 Task: Insert the image of a tree from the web.
Action: Mouse moved to (113, 84)
Screenshot: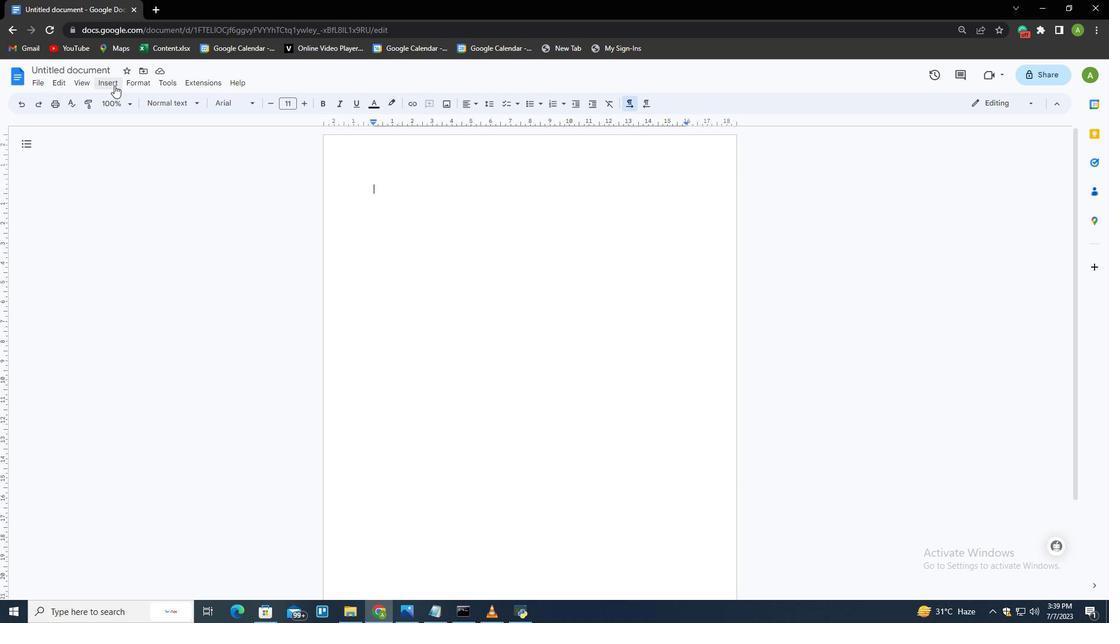 
Action: Mouse pressed left at (113, 84)
Screenshot: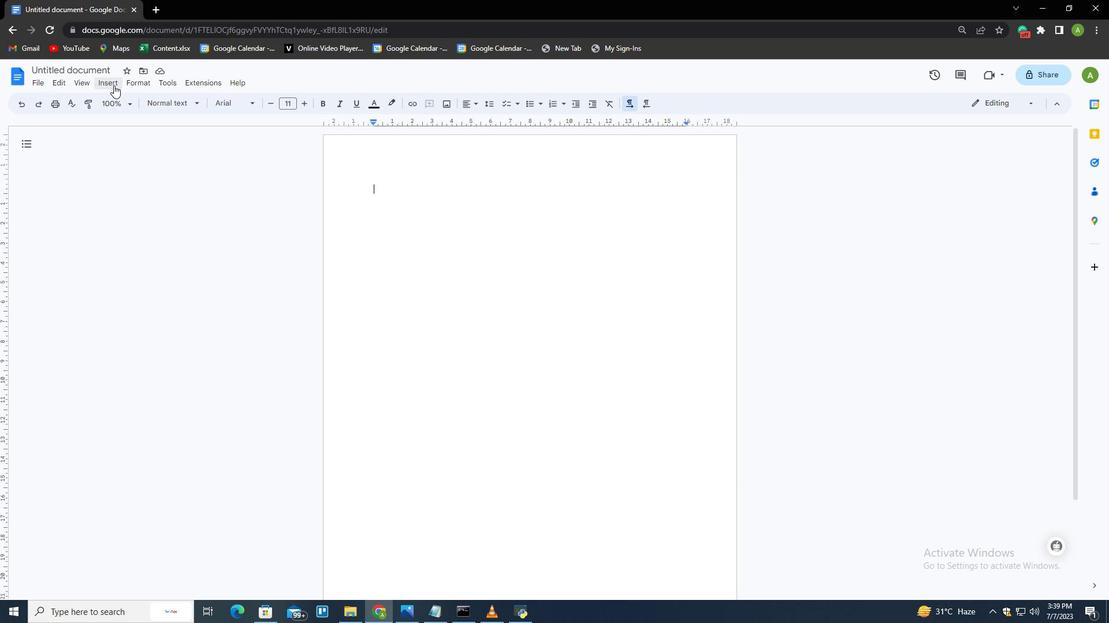 
Action: Mouse moved to (290, 128)
Screenshot: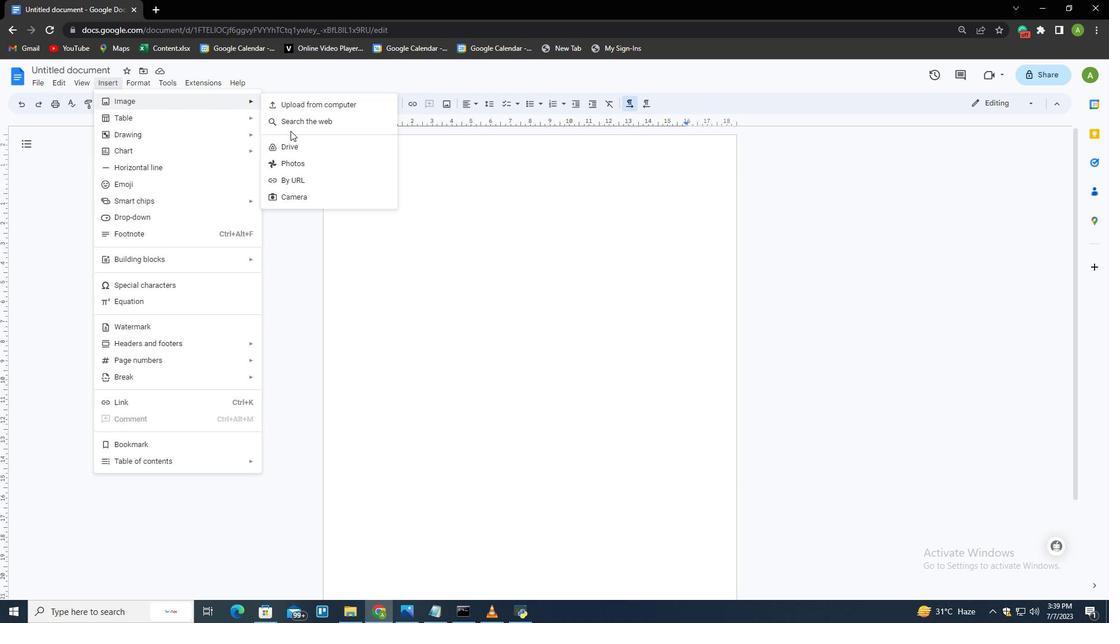 
Action: Mouse pressed left at (290, 128)
Screenshot: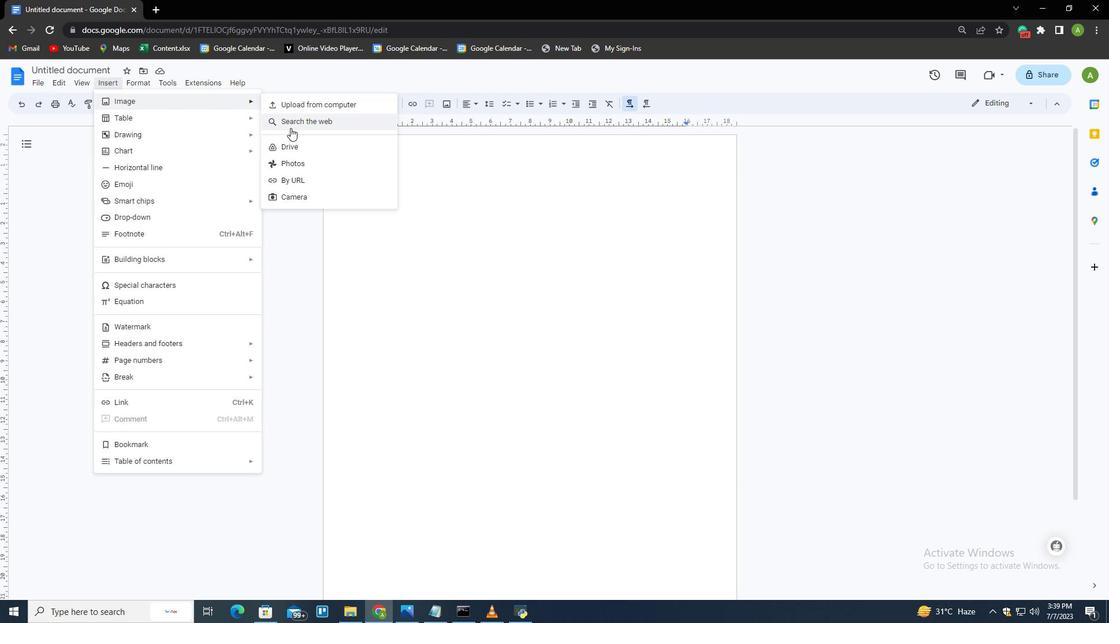 
Action: Mouse moved to (960, 114)
Screenshot: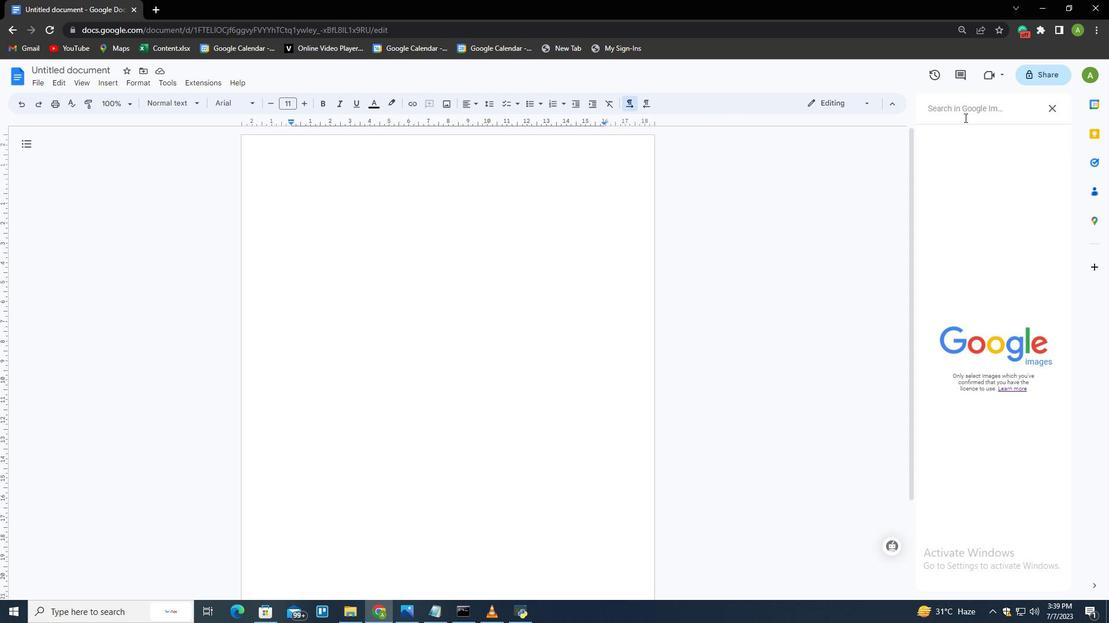 
Action: Mouse pressed left at (960, 114)
Screenshot: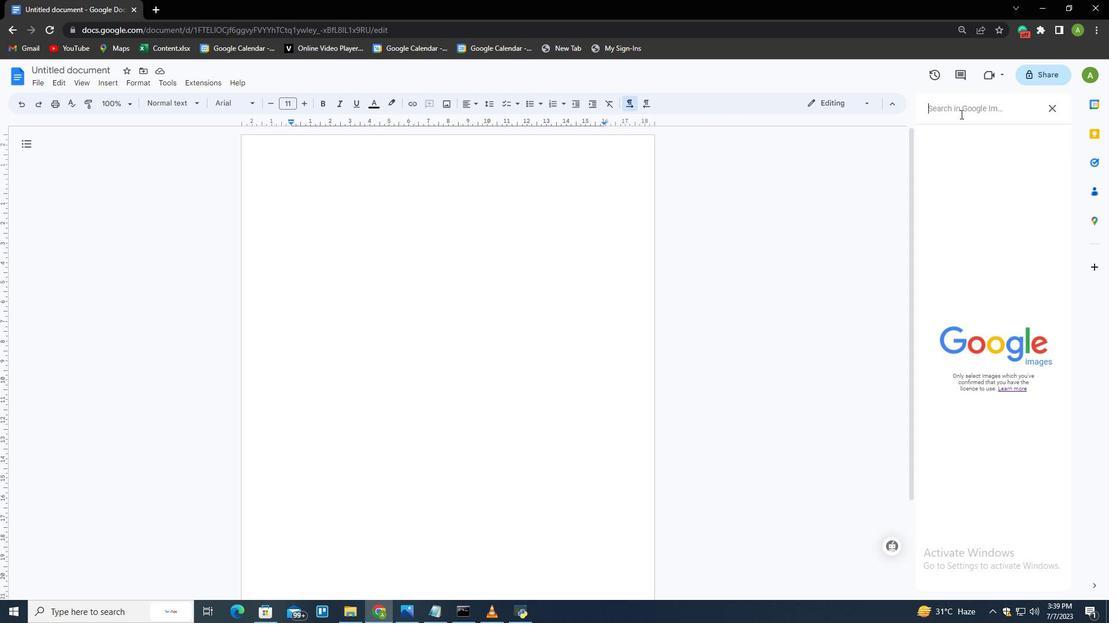 
Action: Key pressed <Key.shift>Tree<Key.enter>
Screenshot: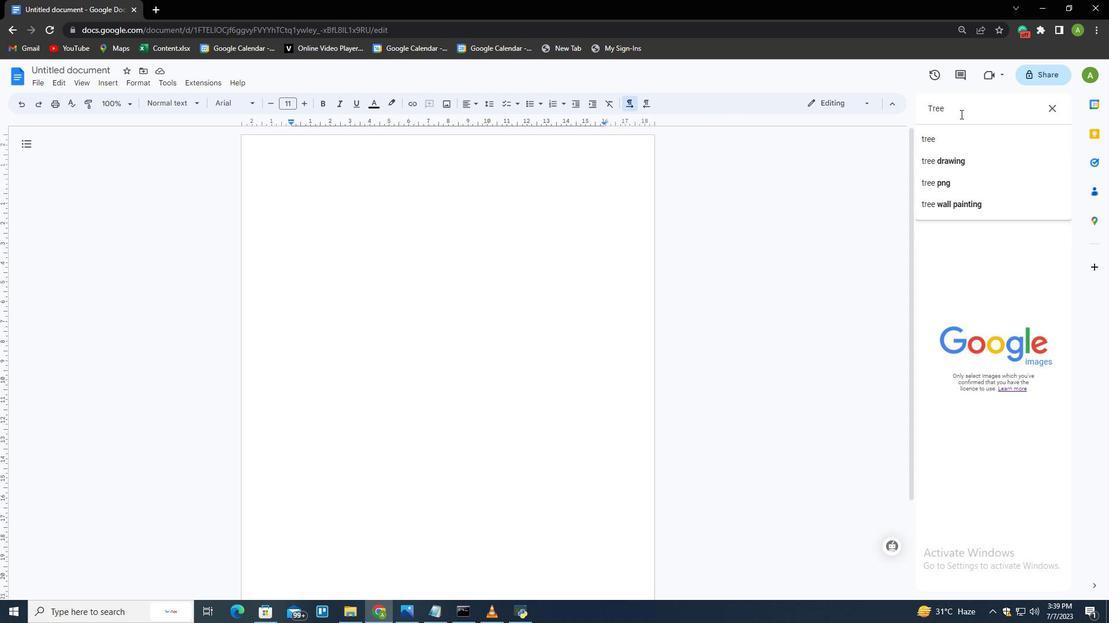 
Action: Mouse moved to (1033, 164)
Screenshot: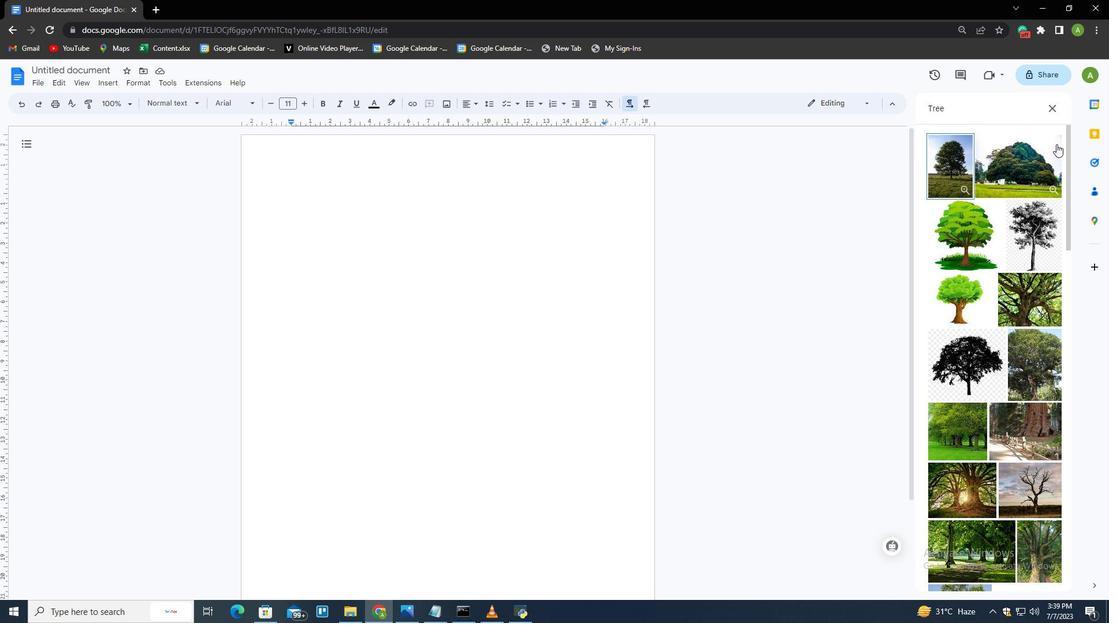 
Action: Mouse pressed left at (1033, 164)
Screenshot: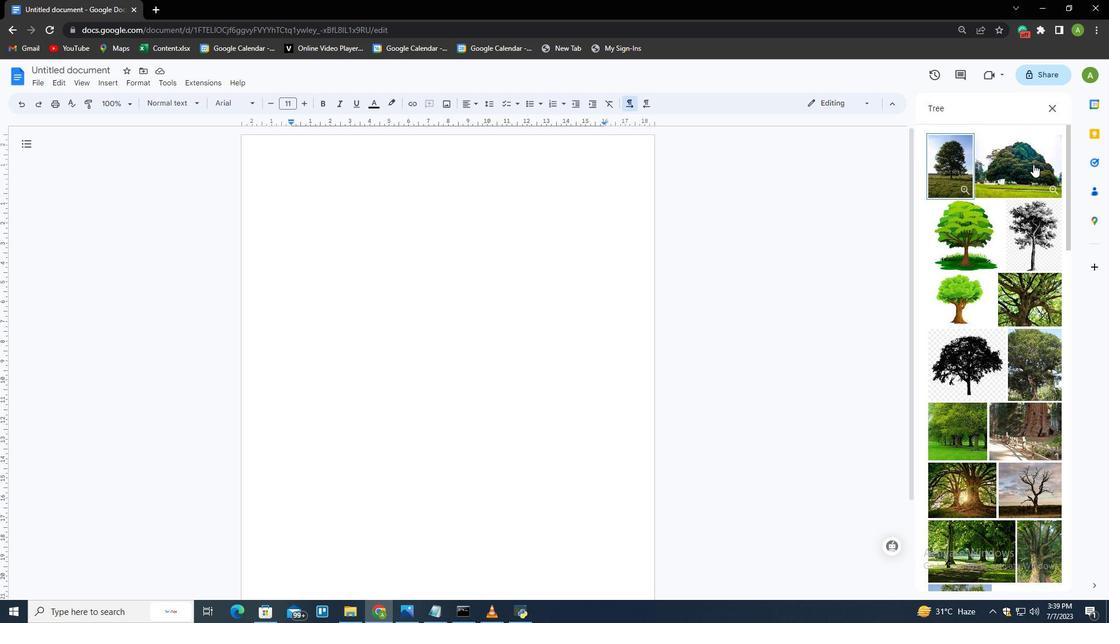 
Action: Mouse moved to (1041, 570)
Screenshot: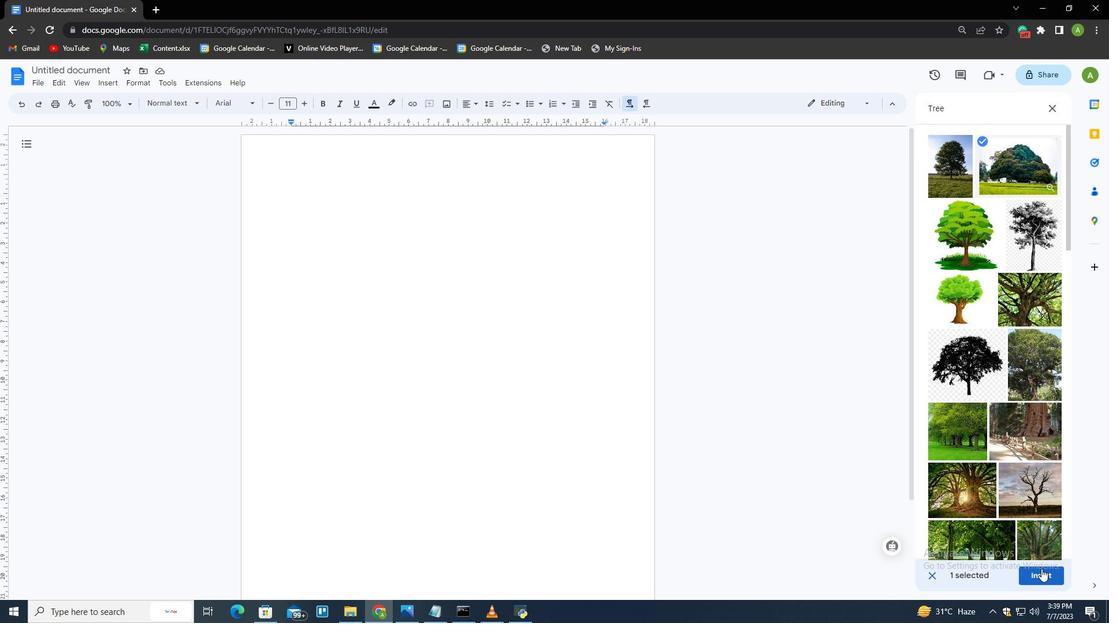 
Action: Mouse pressed left at (1041, 570)
Screenshot: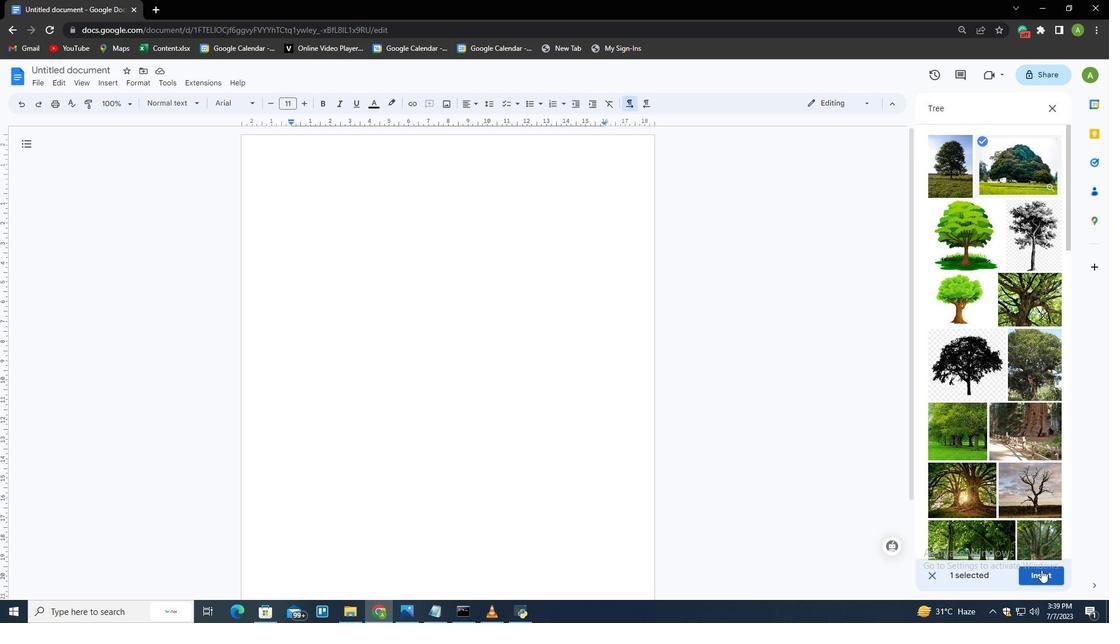 
Action: Mouse moved to (647, 499)
Screenshot: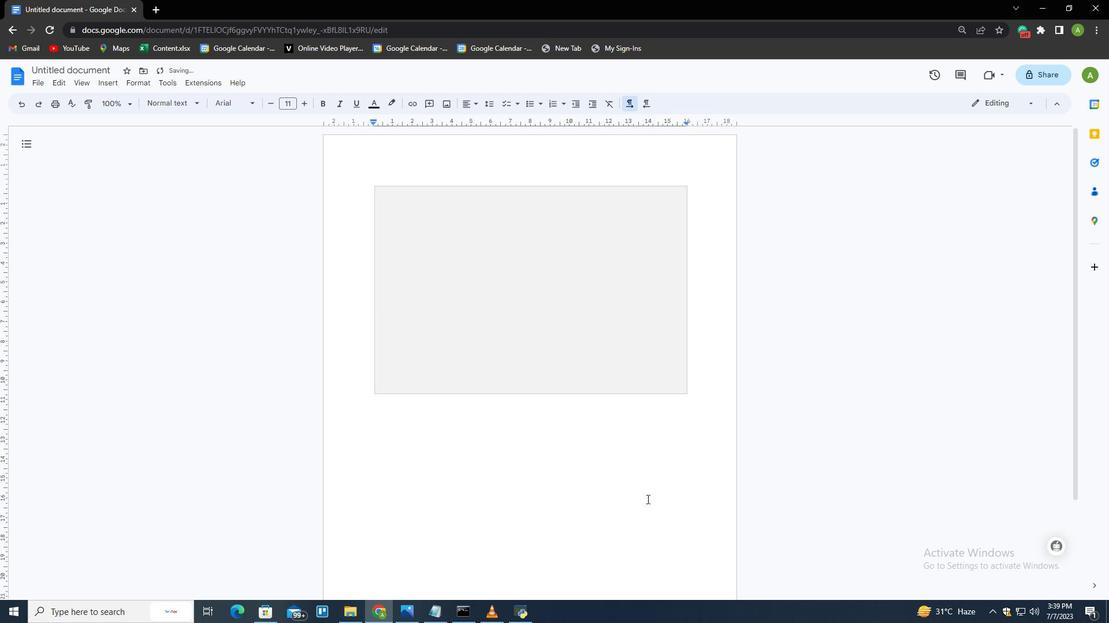 
Action: Mouse pressed left at (647, 499)
Screenshot: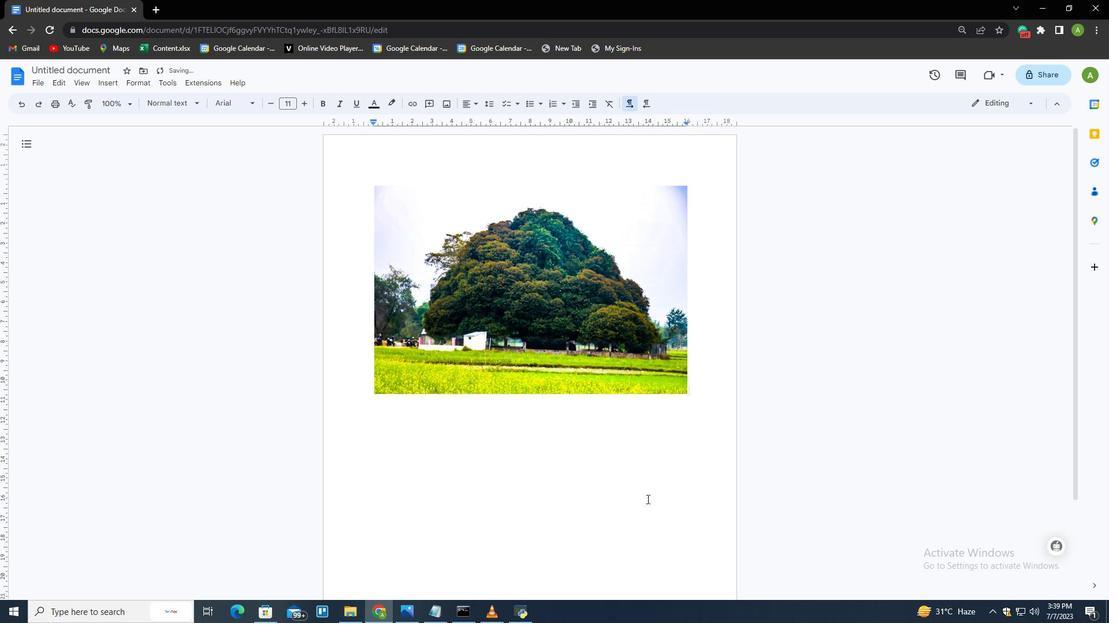 
